 Task: Check the average views per listing of mud room in the last 1 year.
Action: Mouse moved to (770, 177)
Screenshot: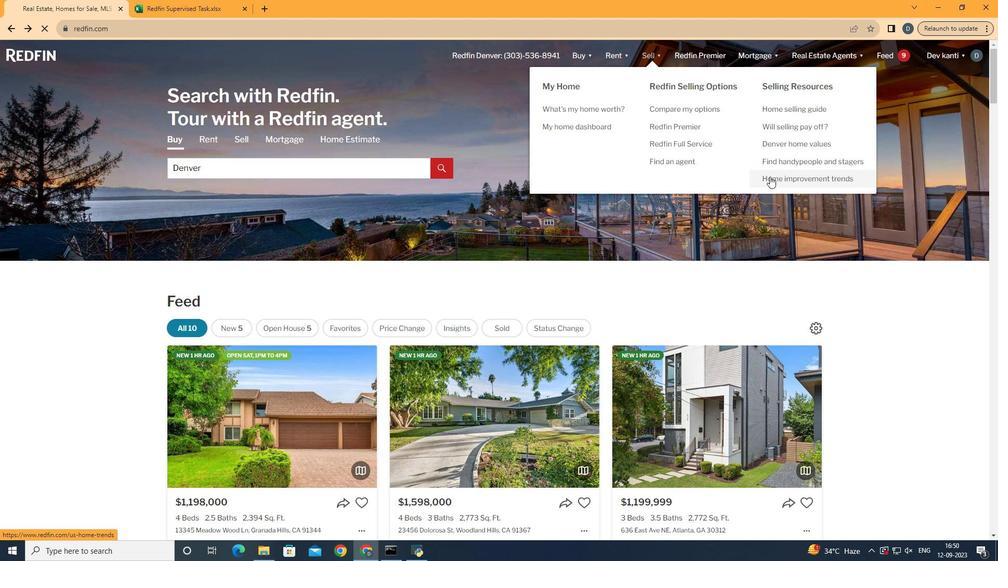 
Action: Mouse pressed left at (770, 177)
Screenshot: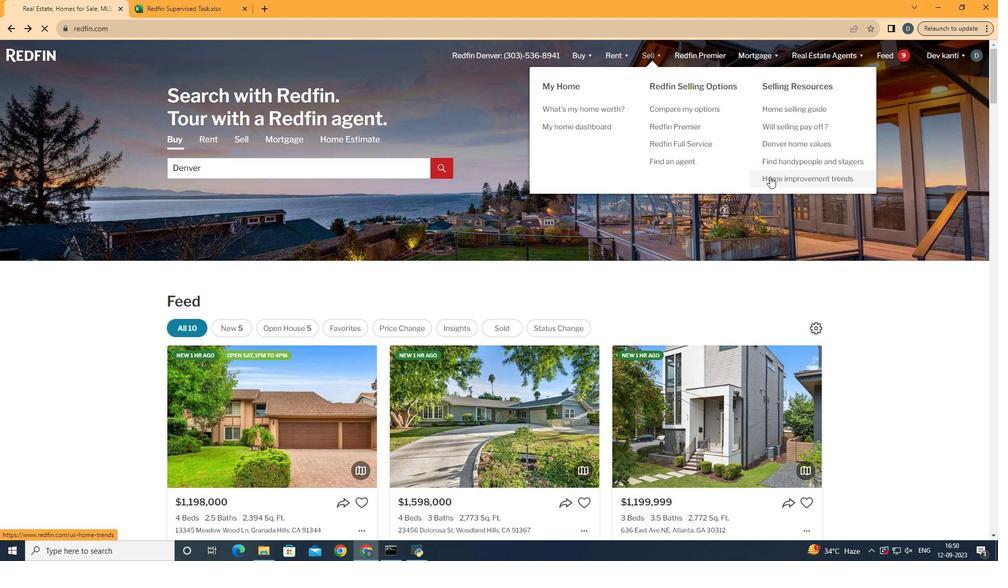
Action: Mouse moved to (250, 203)
Screenshot: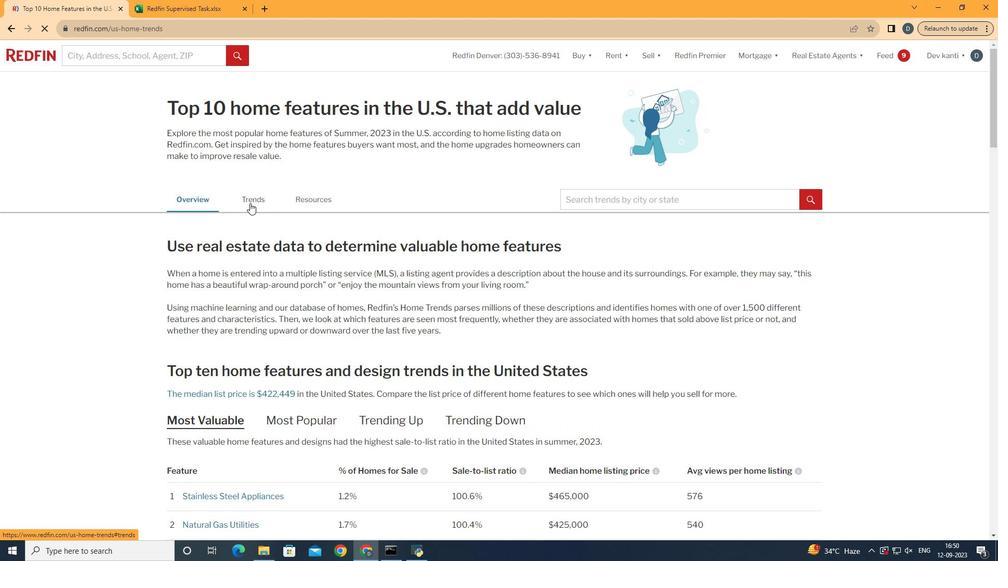 
Action: Mouse pressed left at (250, 203)
Screenshot: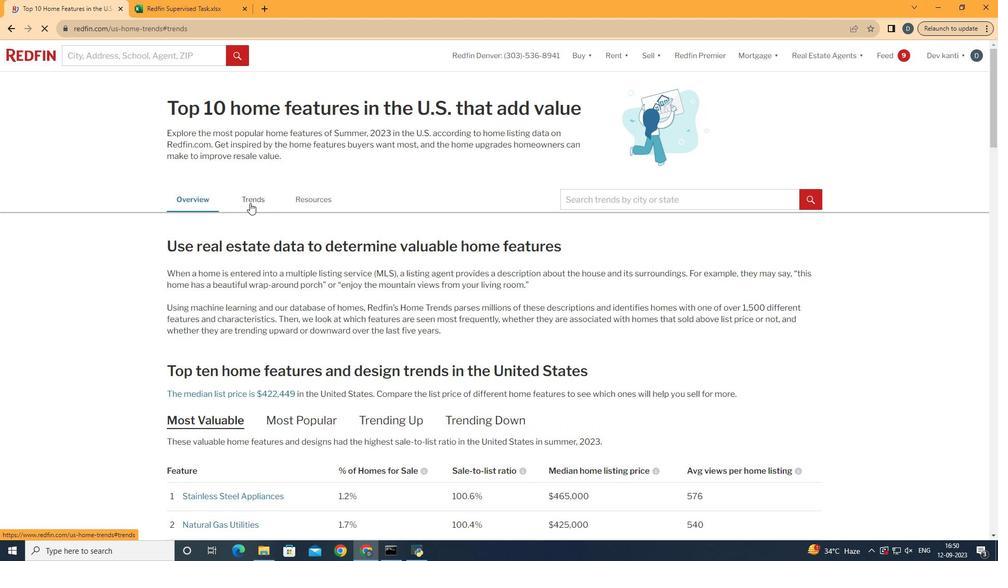 
Action: Mouse moved to (437, 375)
Screenshot: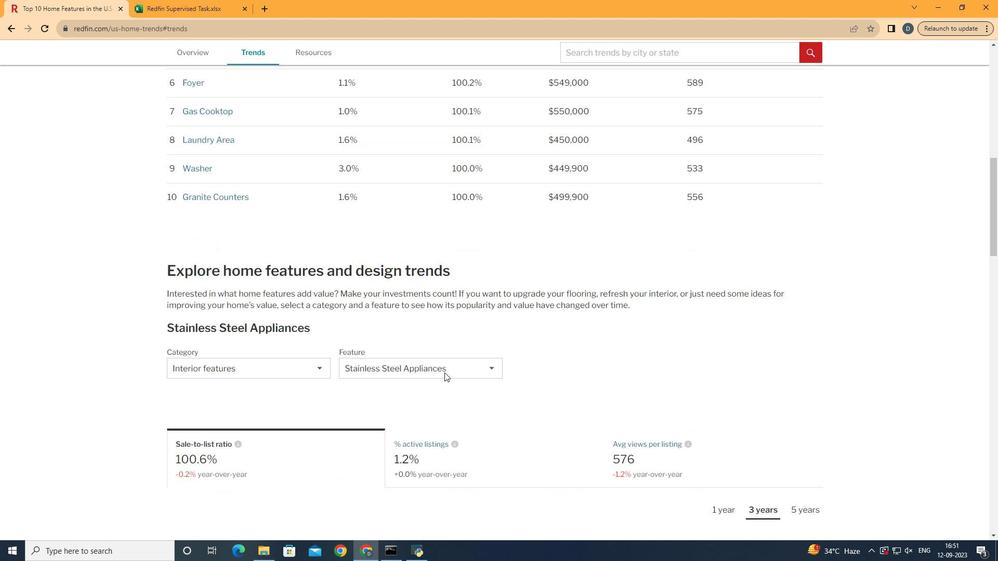 
Action: Mouse scrolled (437, 375) with delta (0, 0)
Screenshot: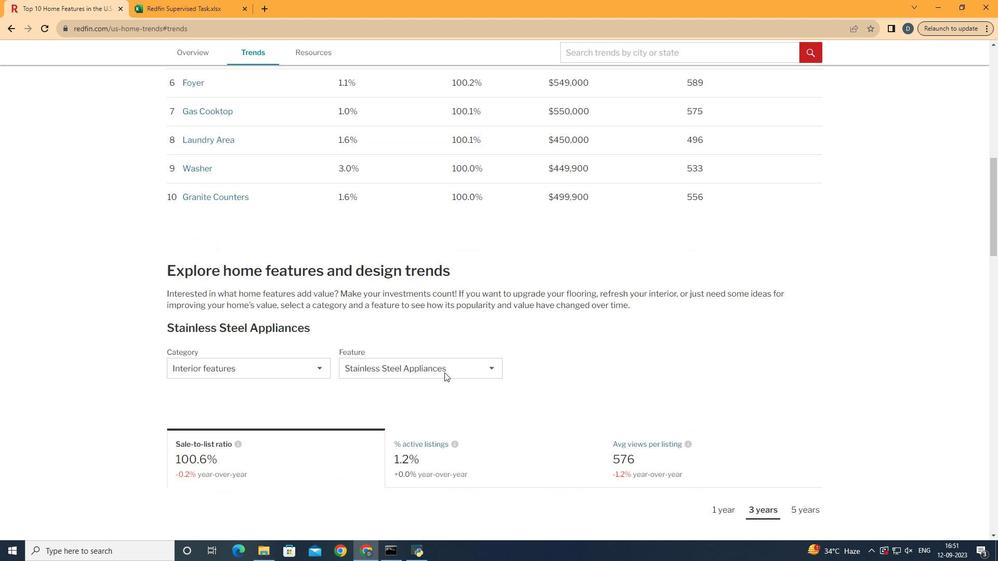 
Action: Mouse scrolled (437, 375) with delta (0, 0)
Screenshot: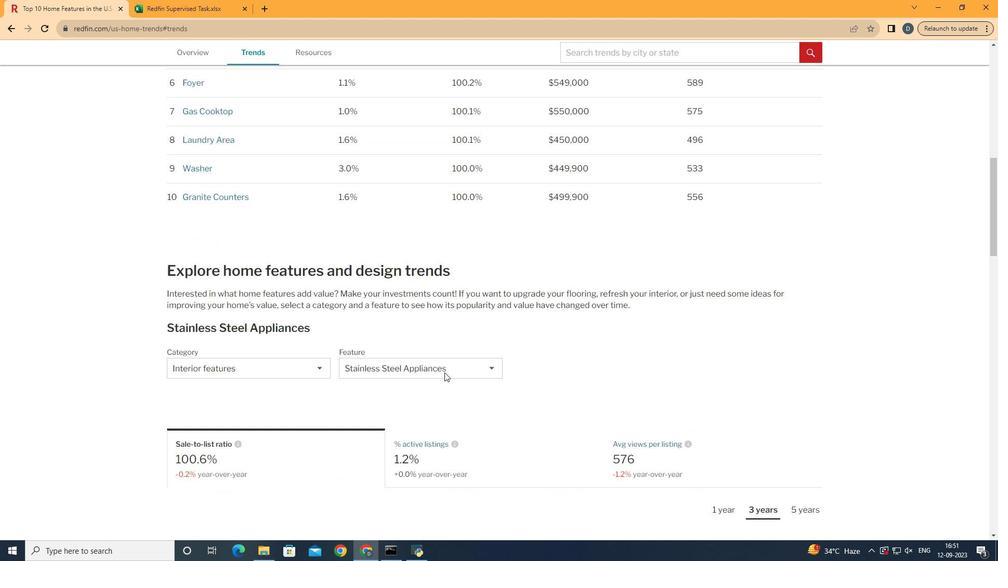 
Action: Mouse scrolled (437, 375) with delta (0, 0)
Screenshot: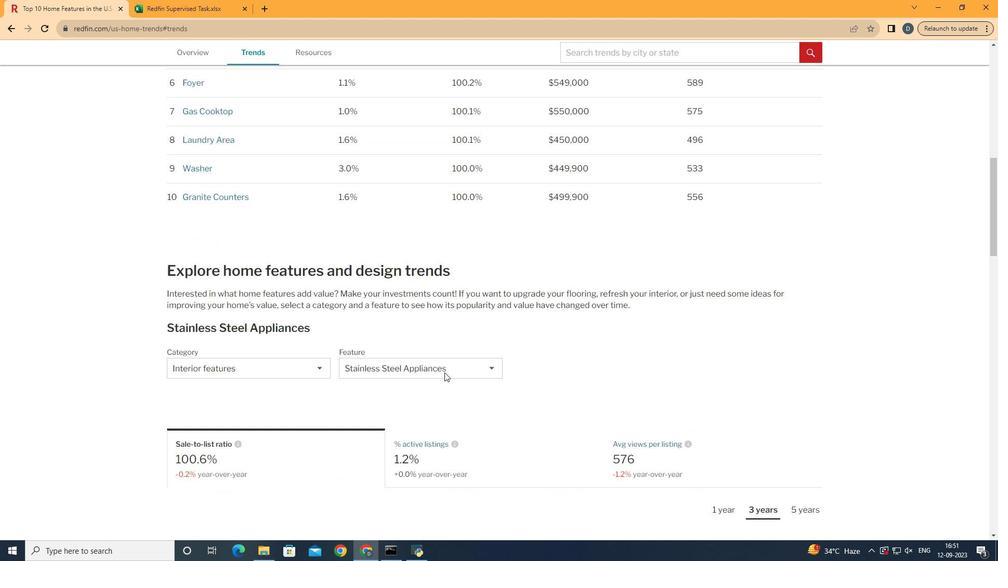 
Action: Mouse scrolled (437, 375) with delta (0, 0)
Screenshot: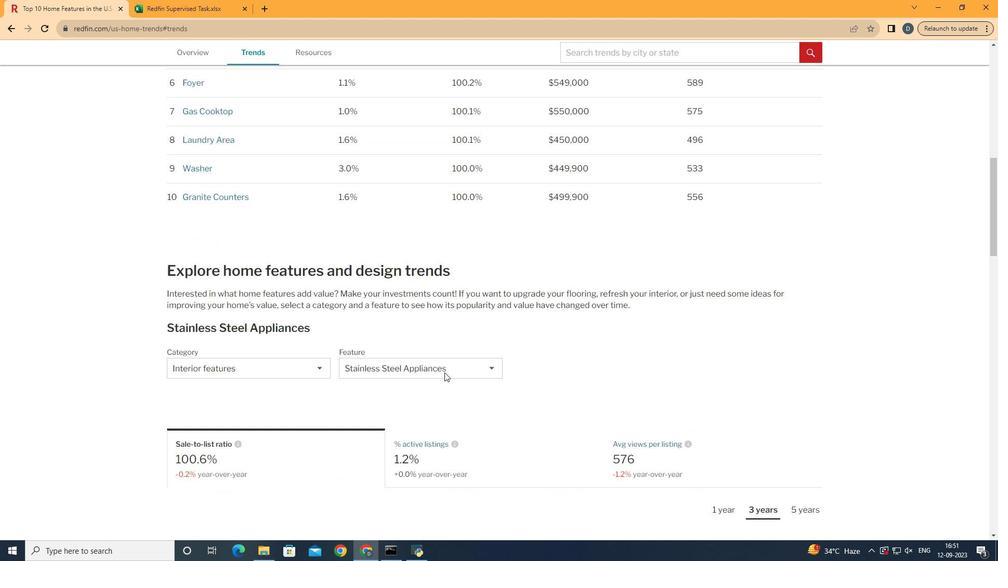 
Action: Mouse moved to (440, 375)
Screenshot: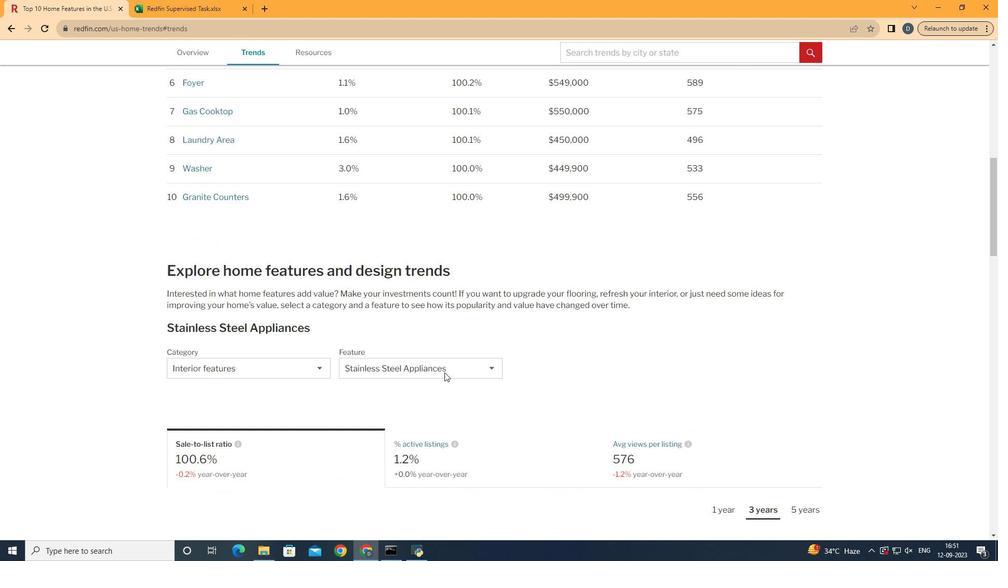 
Action: Mouse scrolled (440, 375) with delta (0, 0)
Screenshot: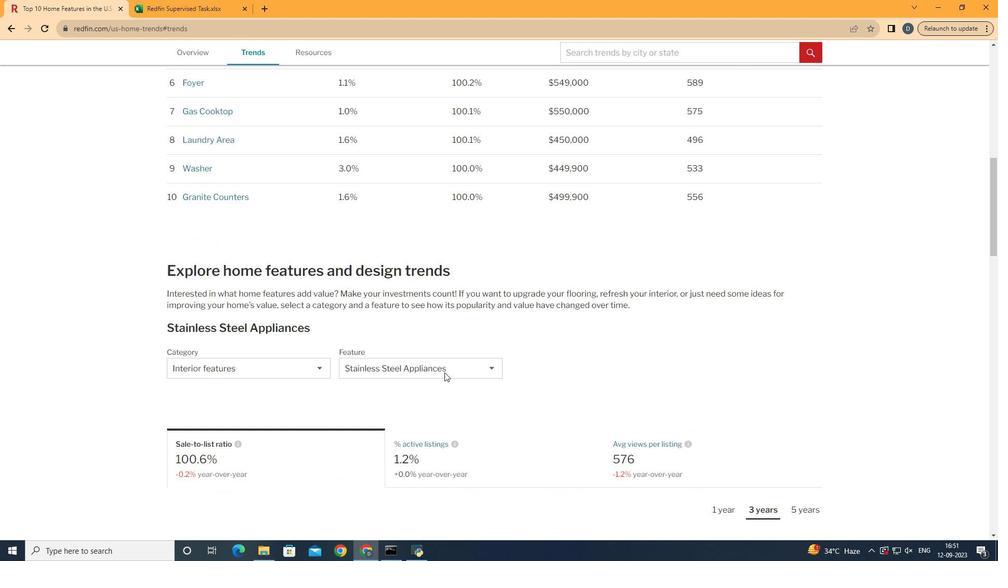 
Action: Mouse moved to (445, 373)
Screenshot: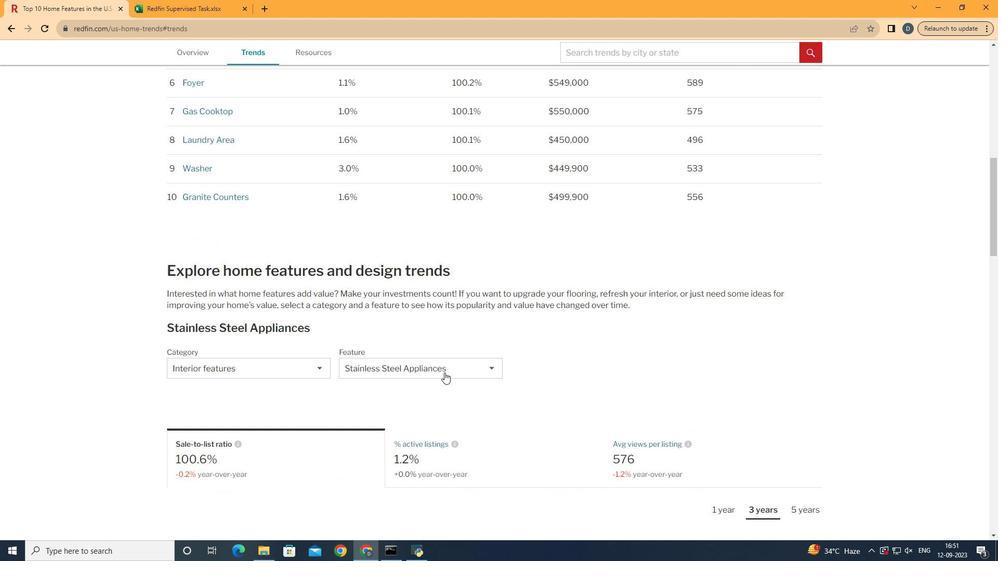 
Action: Mouse scrolled (445, 372) with delta (0, 0)
Screenshot: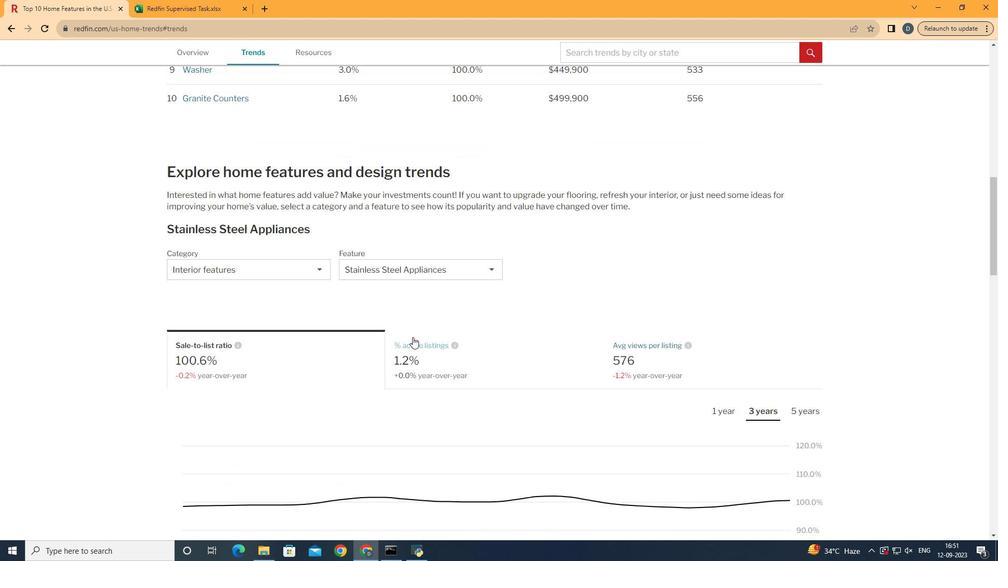 
Action: Mouse scrolled (445, 372) with delta (0, 0)
Screenshot: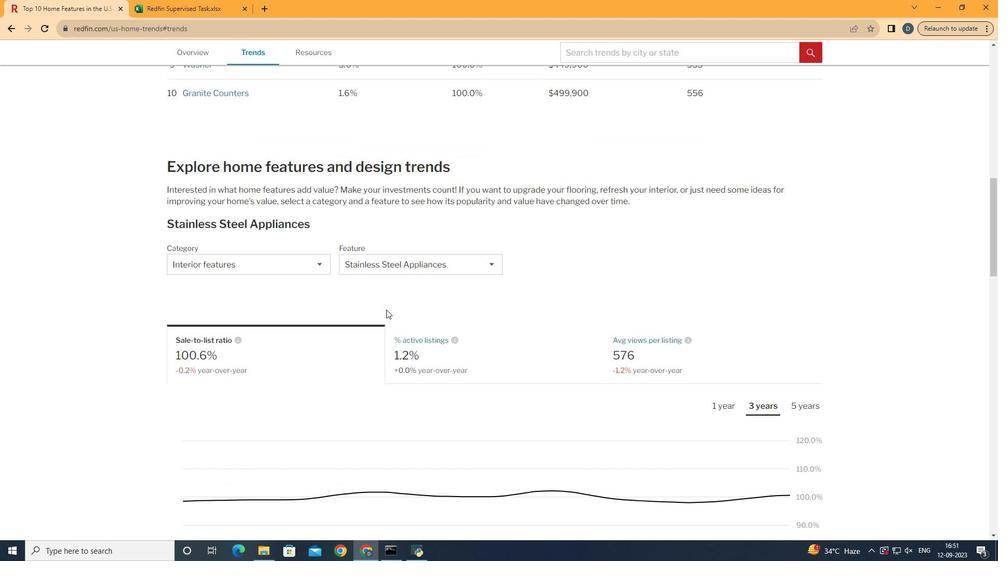 
Action: Mouse moved to (293, 266)
Screenshot: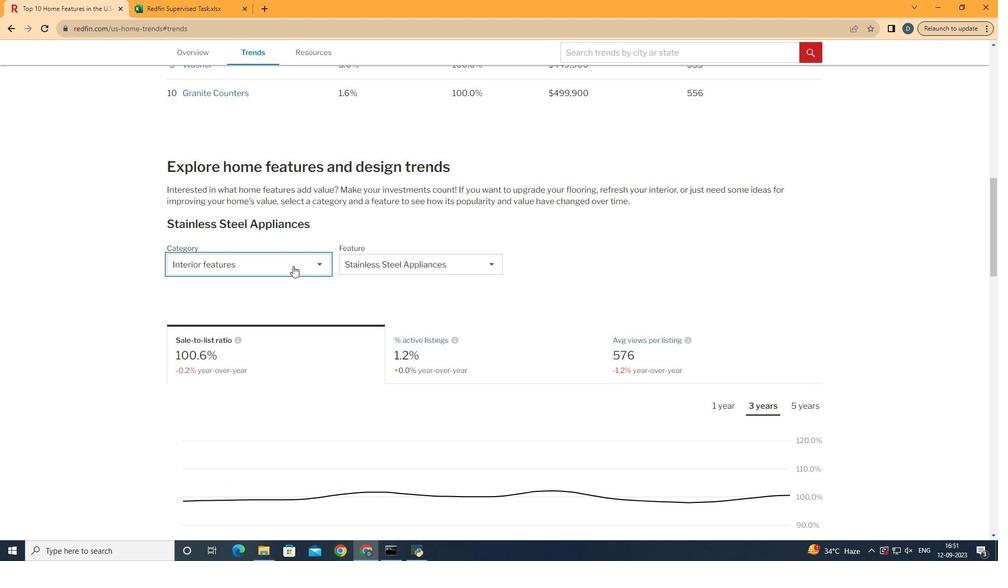 
Action: Mouse pressed left at (293, 266)
Screenshot: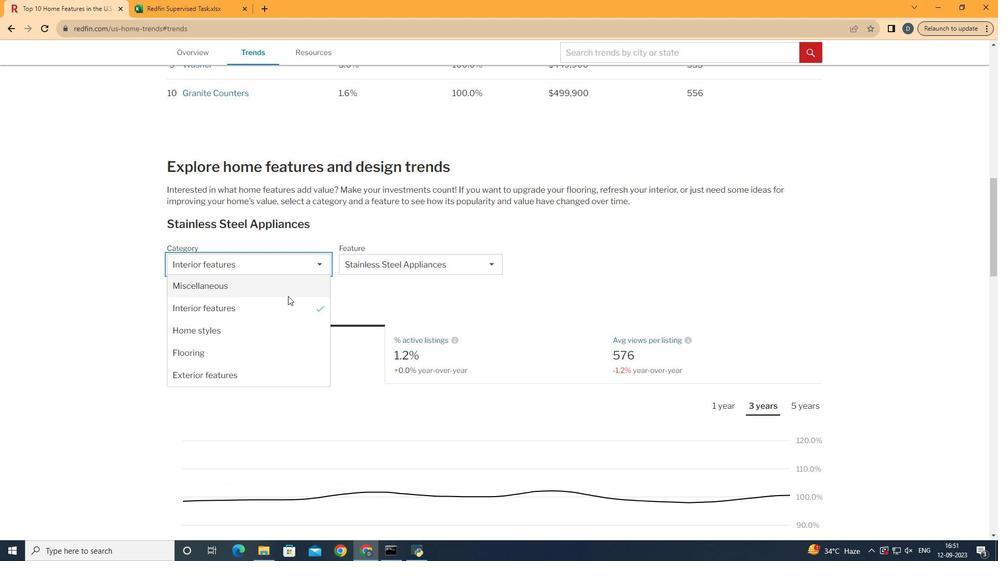 
Action: Mouse moved to (285, 309)
Screenshot: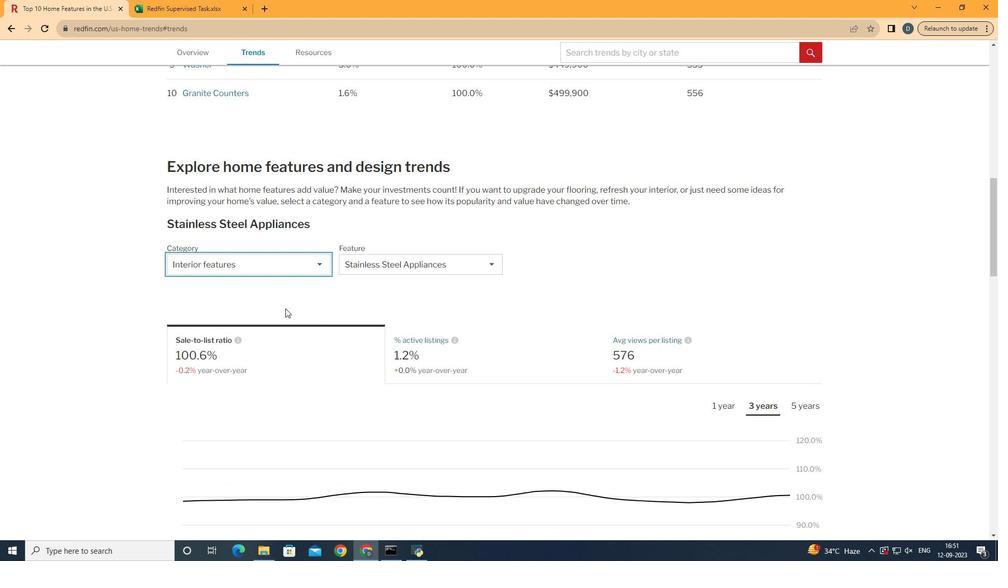
Action: Mouse pressed left at (285, 309)
Screenshot: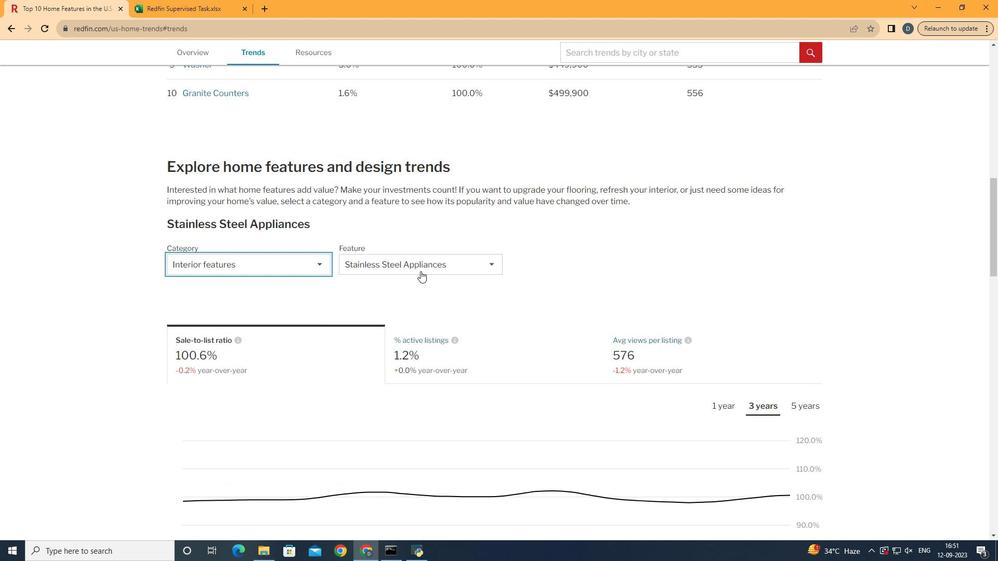 
Action: Mouse moved to (444, 262)
Screenshot: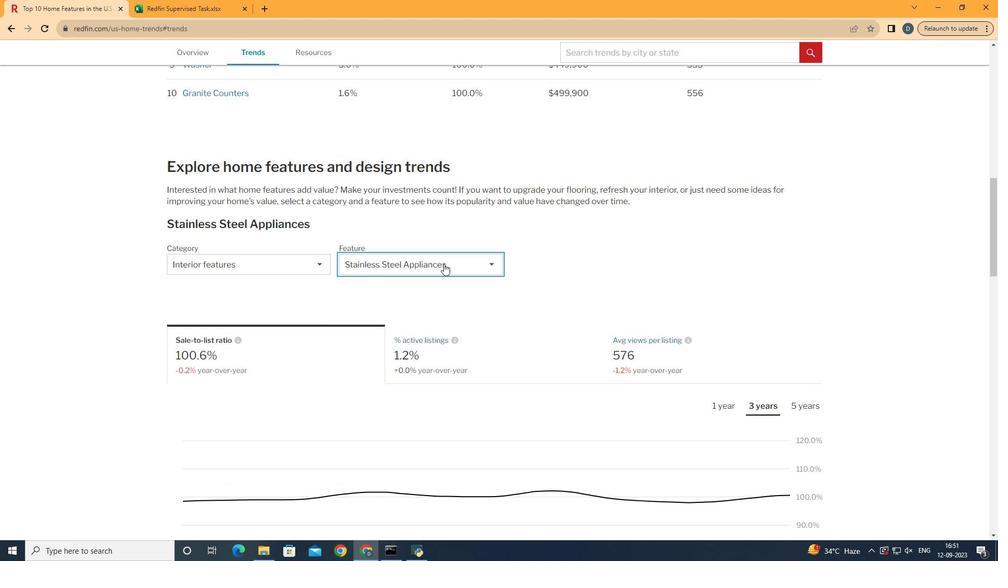 
Action: Mouse pressed left at (444, 262)
Screenshot: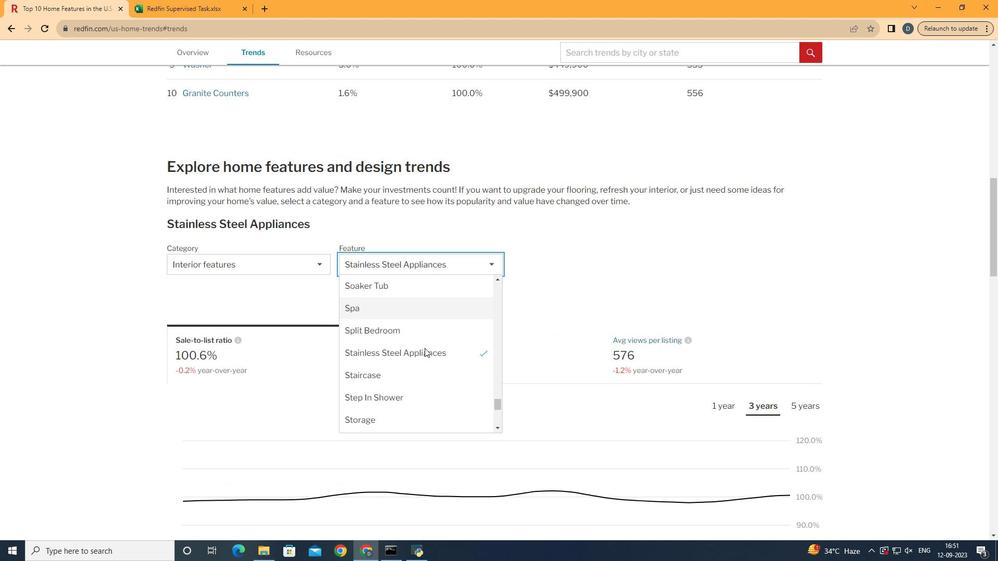 
Action: Mouse moved to (427, 379)
Screenshot: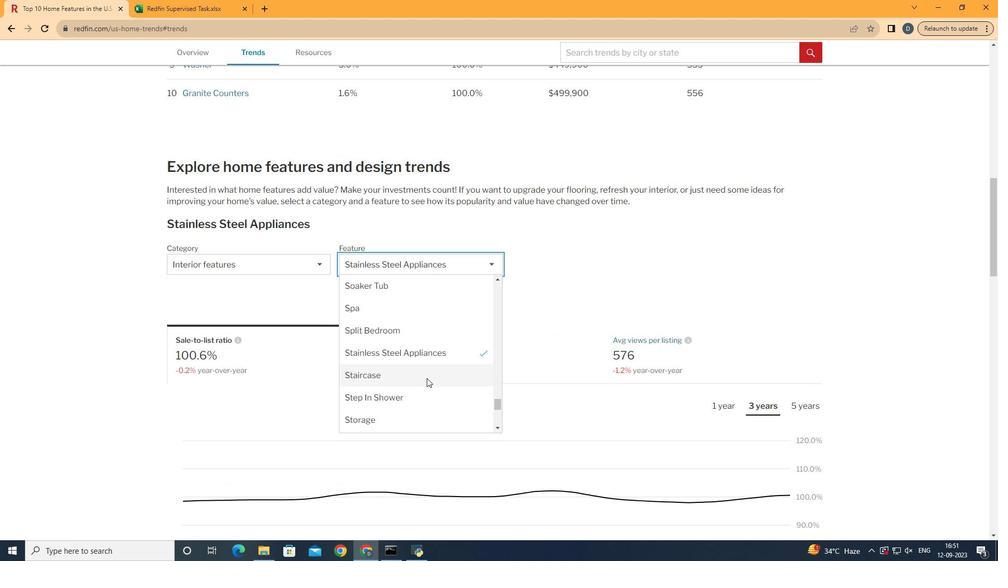 
Action: Mouse scrolled (427, 379) with delta (0, 0)
Screenshot: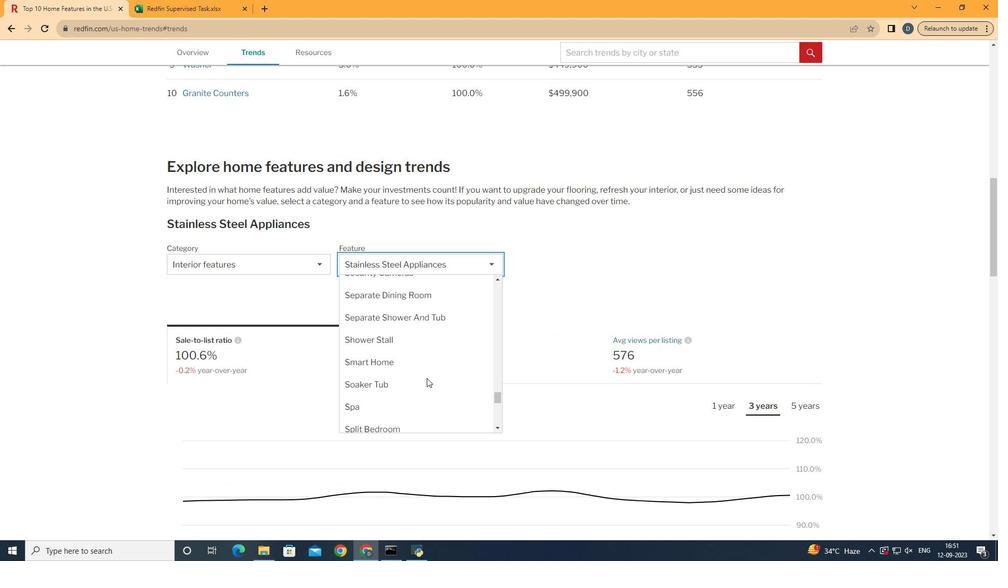 
Action: Mouse scrolled (427, 379) with delta (0, 0)
Screenshot: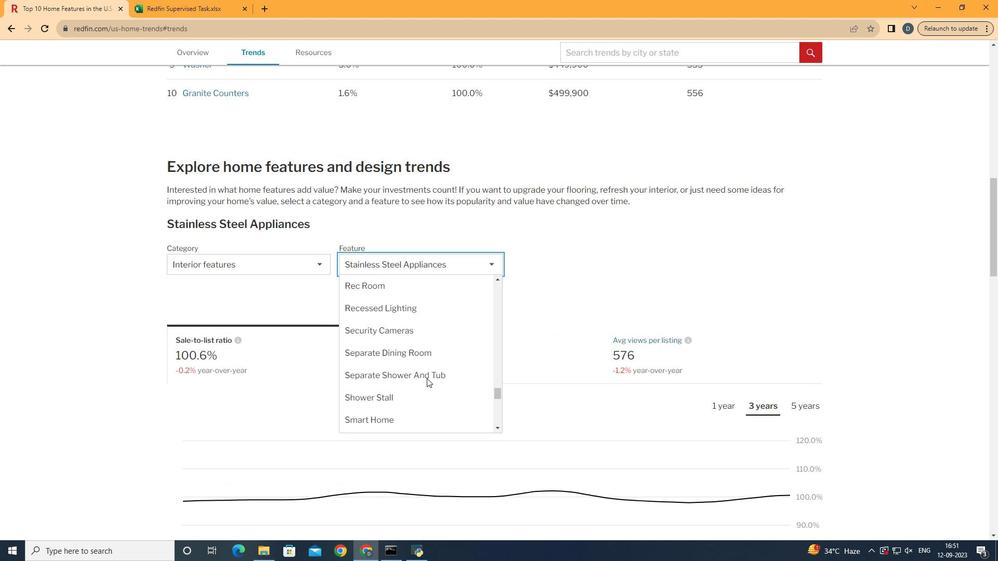 
Action: Mouse scrolled (427, 379) with delta (0, 0)
Screenshot: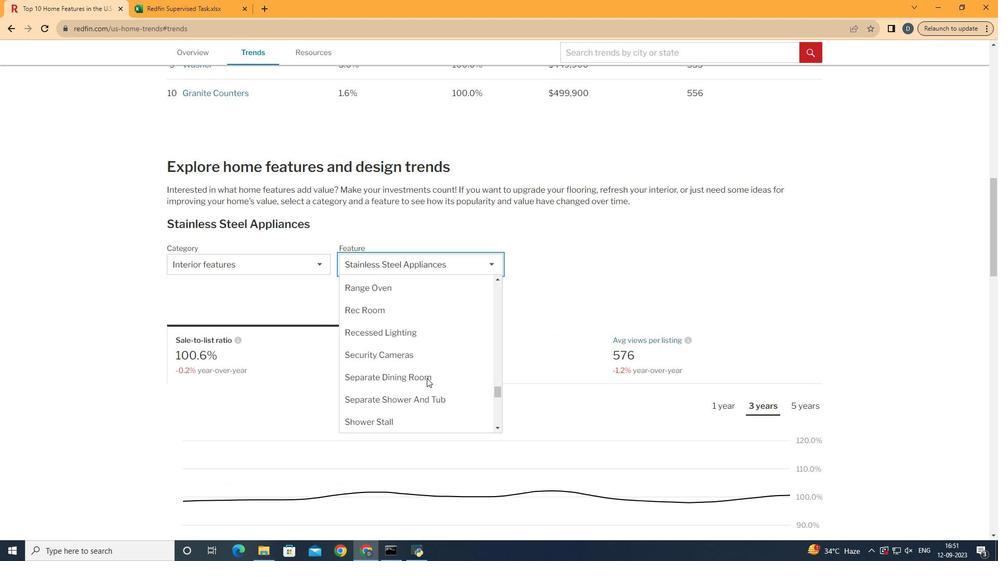 
Action: Mouse scrolled (427, 379) with delta (0, 0)
Screenshot: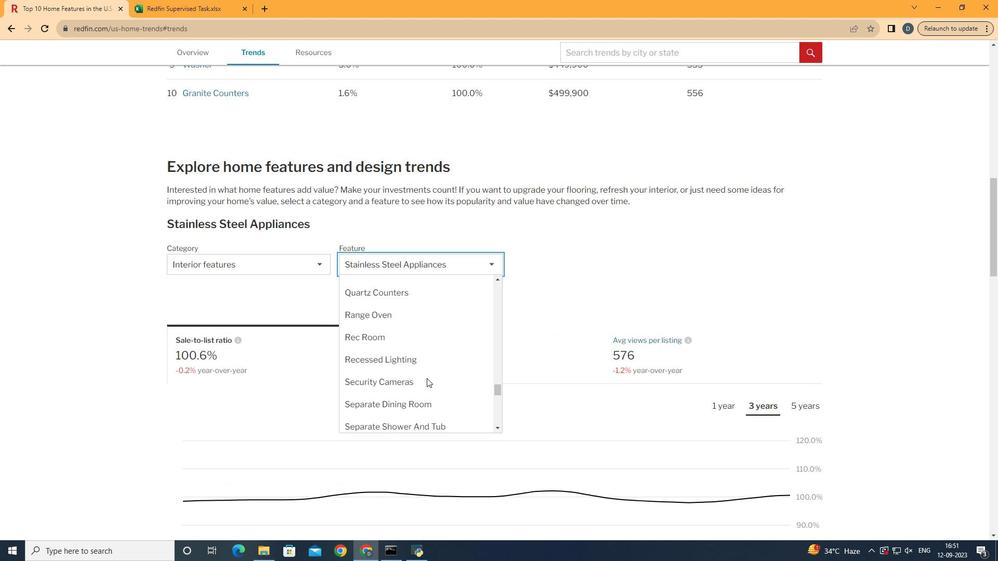 
Action: Mouse scrolled (427, 379) with delta (0, 0)
Screenshot: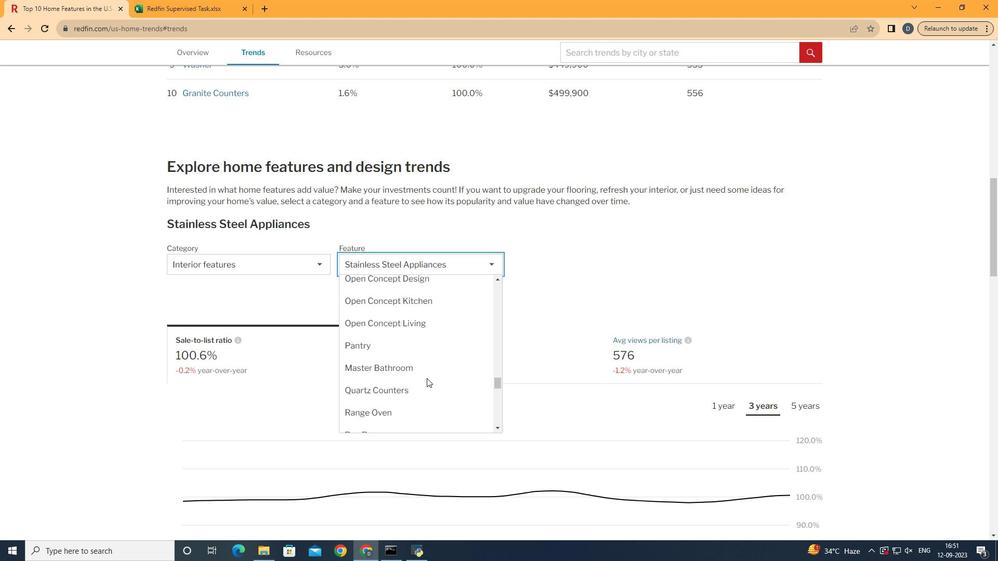 
Action: Mouse scrolled (427, 379) with delta (0, 0)
Screenshot: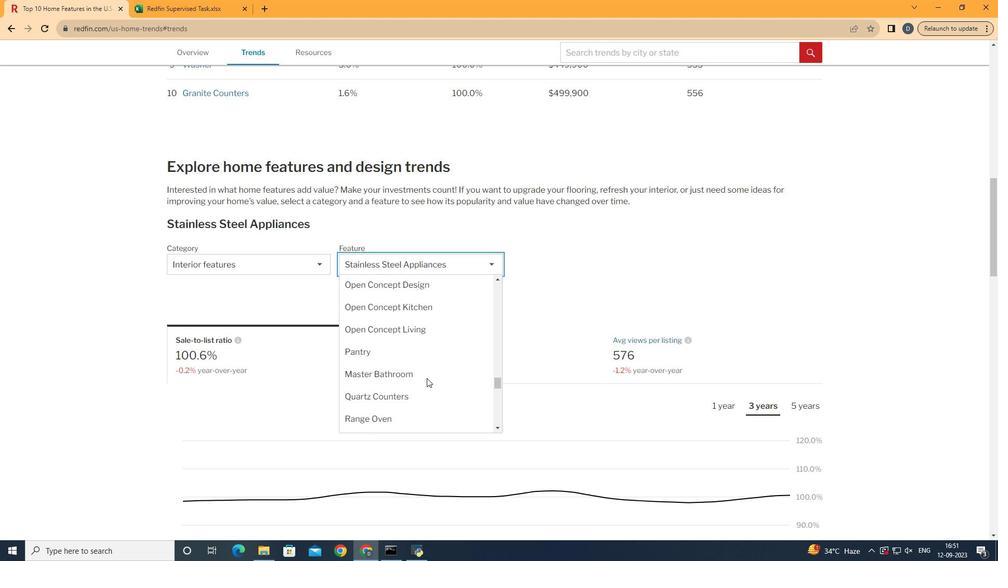 
Action: Mouse moved to (429, 370)
Screenshot: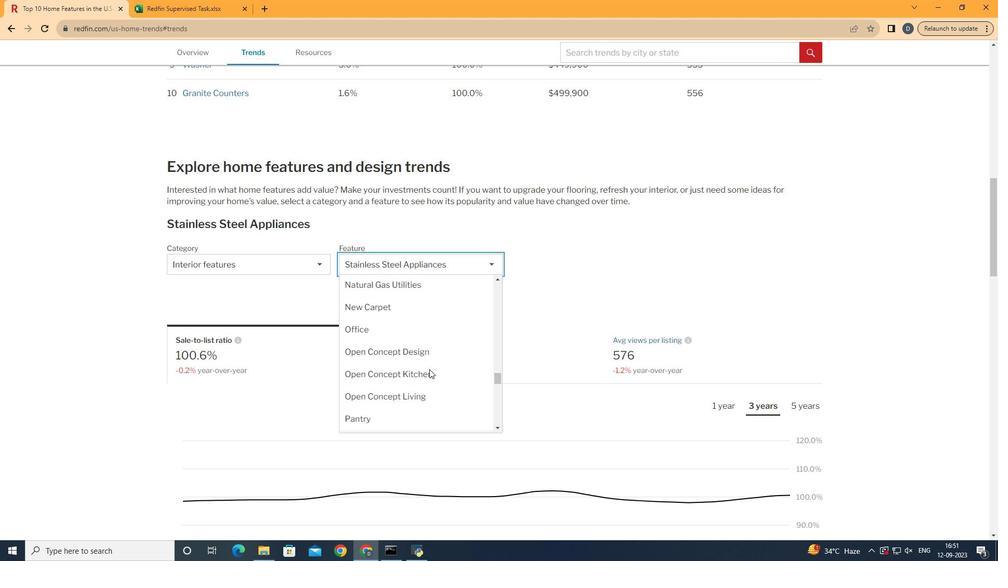 
Action: Mouse scrolled (429, 370) with delta (0, 0)
Screenshot: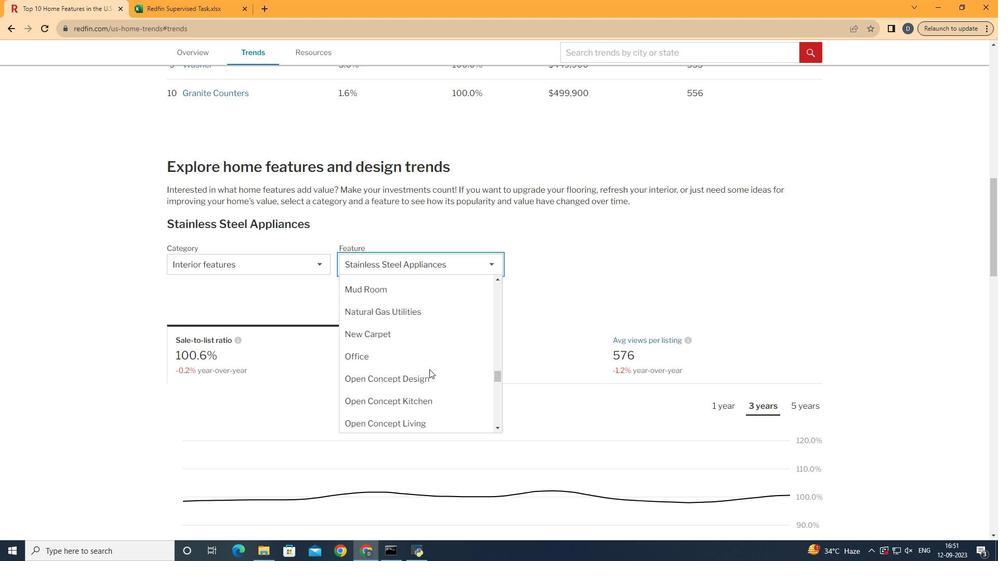 
Action: Mouse scrolled (429, 370) with delta (0, 0)
Screenshot: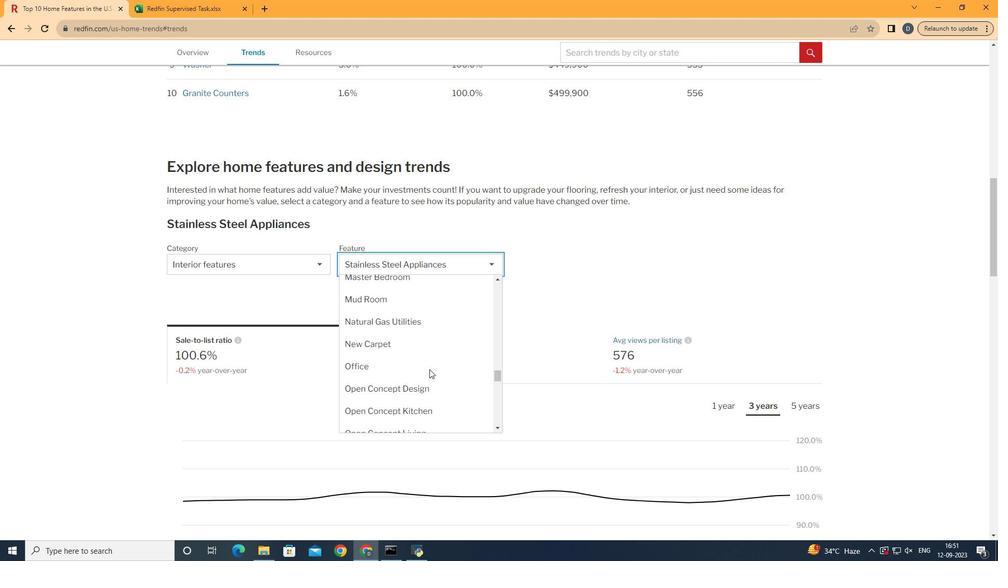 
Action: Mouse moved to (437, 300)
Screenshot: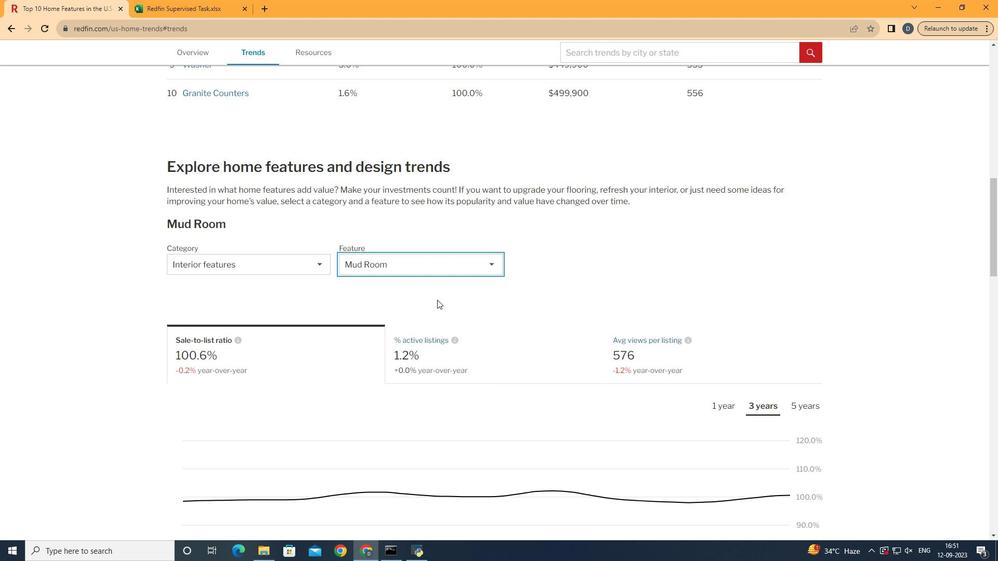 
Action: Mouse pressed left at (437, 300)
Screenshot: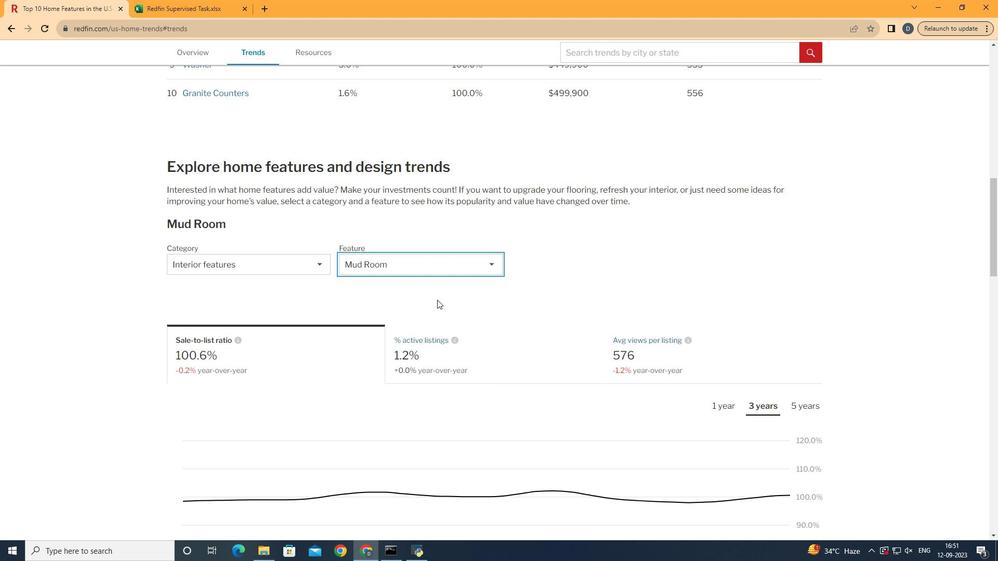 
Action: Mouse moved to (725, 362)
Screenshot: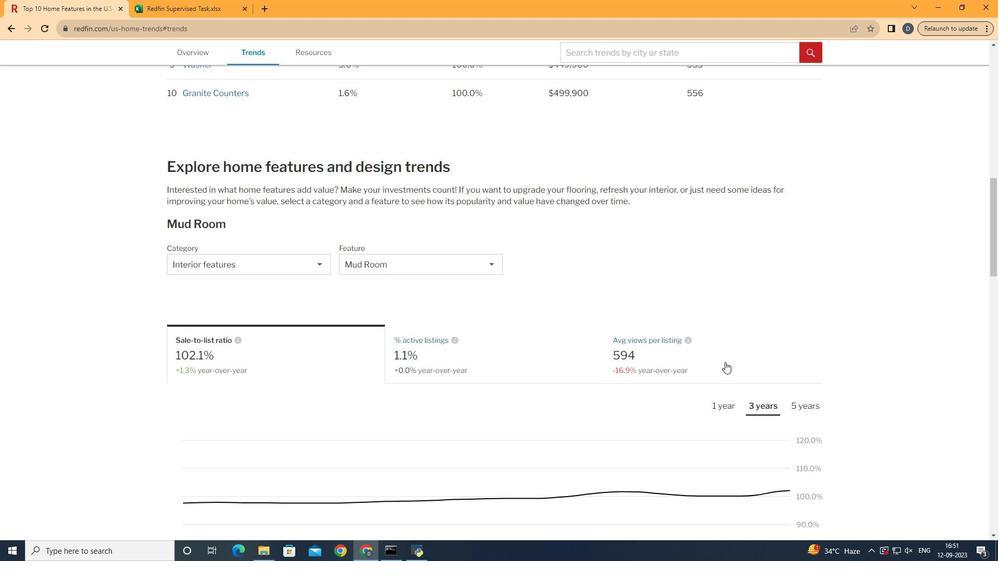 
Action: Mouse pressed left at (725, 362)
Screenshot: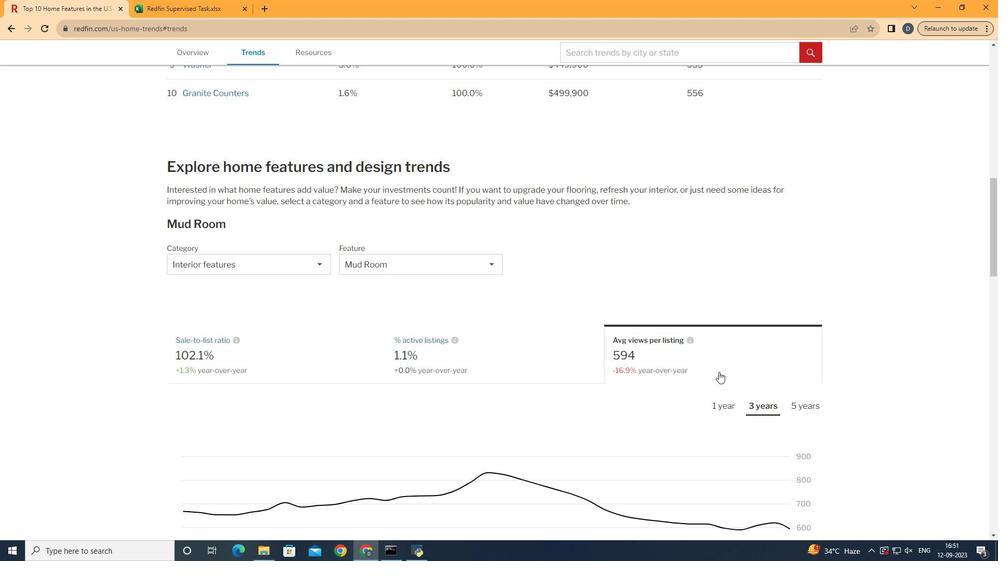 
Action: Mouse moved to (727, 410)
Screenshot: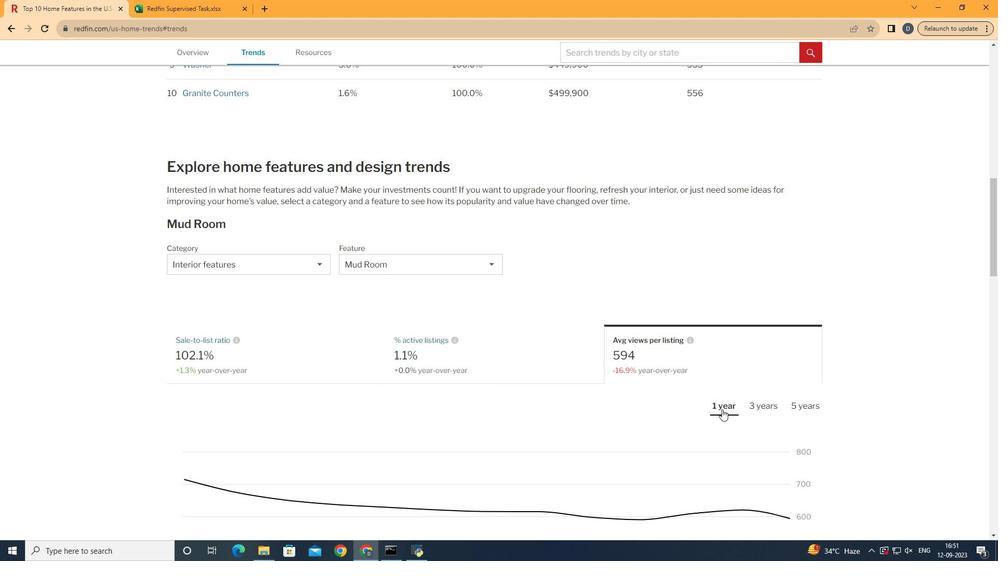 
Action: Mouse pressed left at (727, 410)
Screenshot: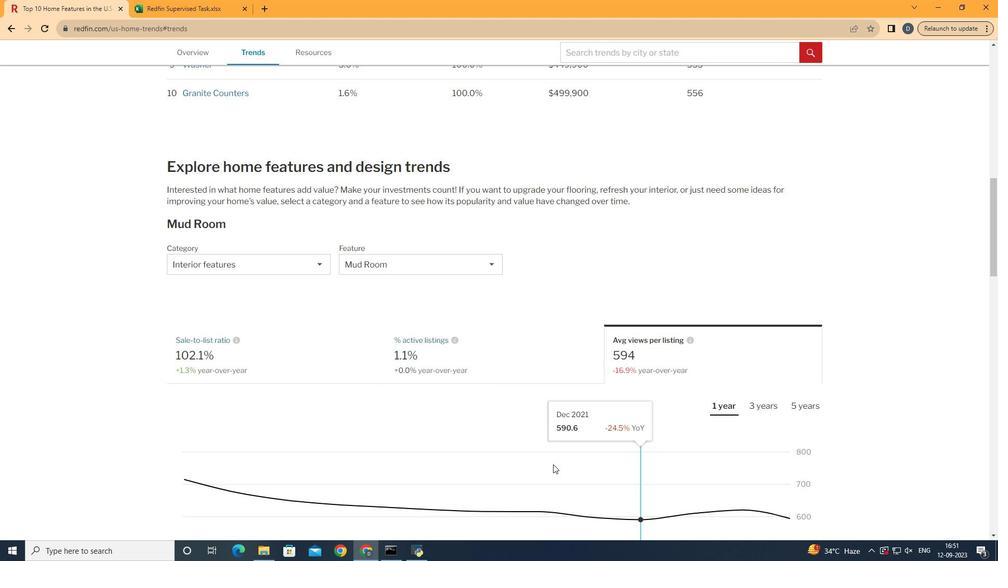 
Action: Mouse moved to (338, 494)
Screenshot: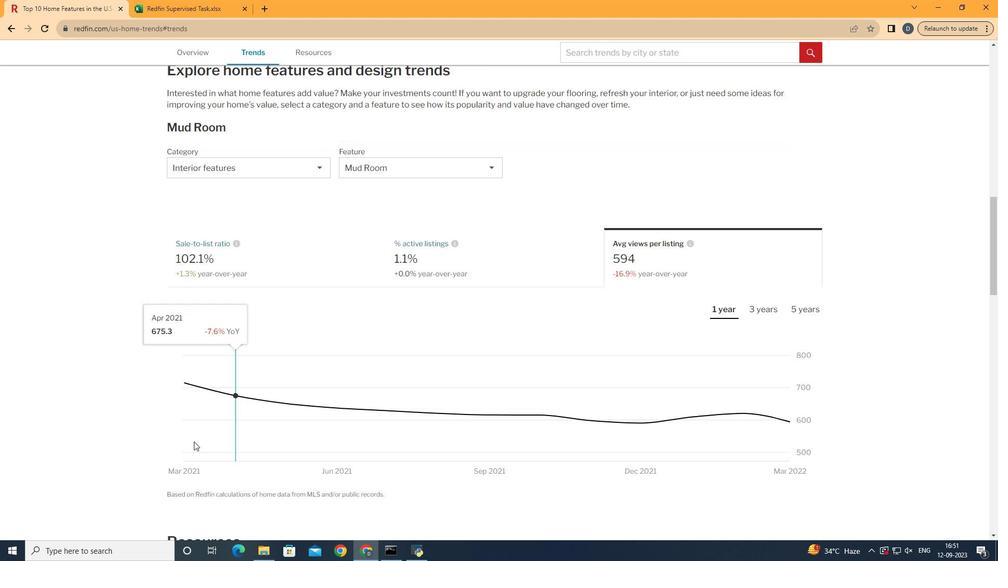 
Action: Mouse scrolled (338, 493) with delta (0, 0)
Screenshot: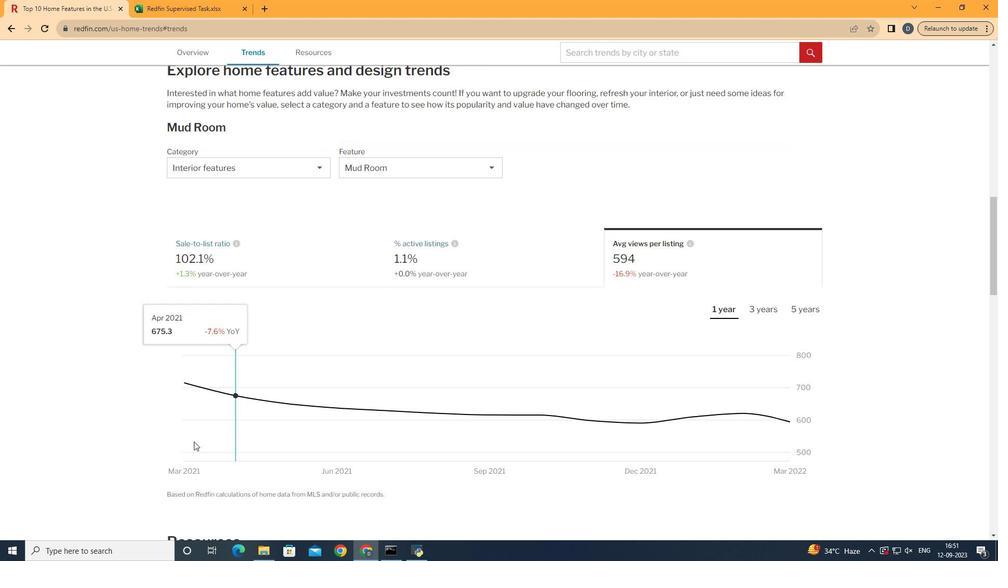 
Action: Mouse scrolled (338, 493) with delta (0, 0)
Screenshot: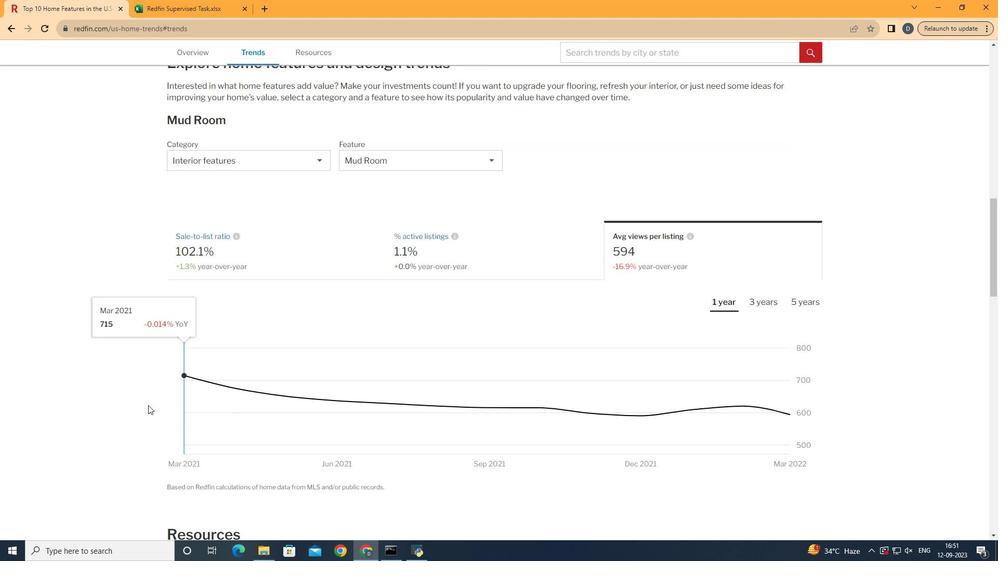 
Action: Mouse moved to (817, 417)
Screenshot: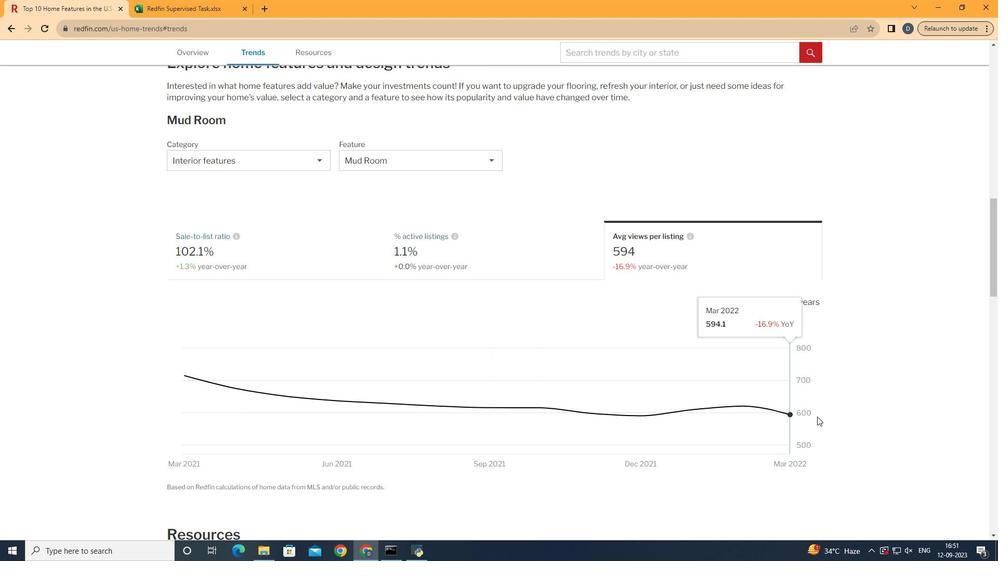 
